 Task: Add multiple email recipients to a new email using Gmails CC and BCC fields.
Action: Mouse moved to (163, 159)
Screenshot: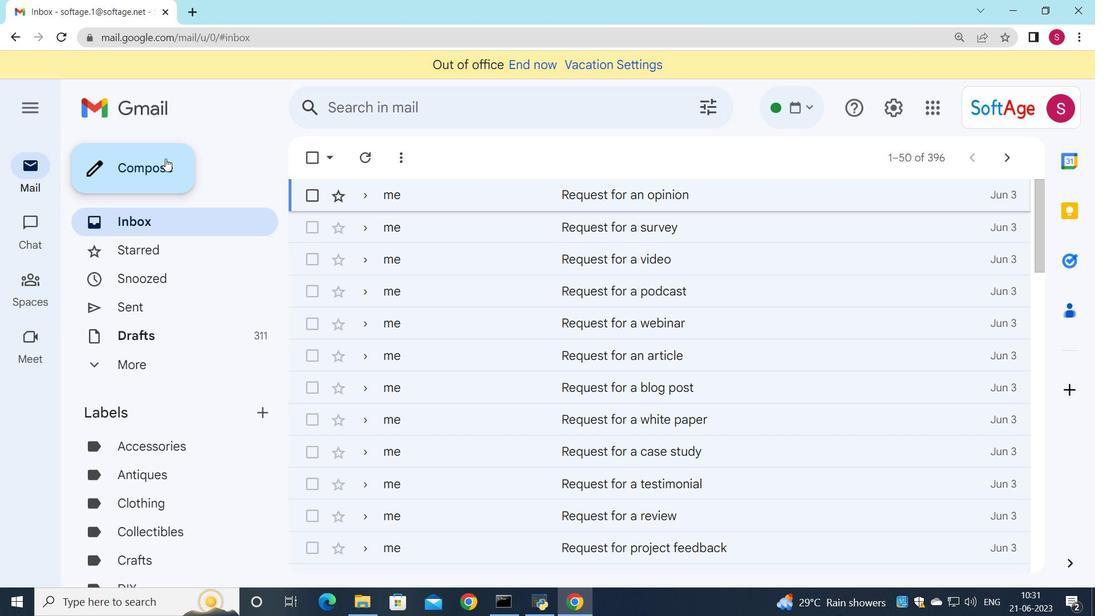 
Action: Mouse pressed left at (163, 159)
Screenshot: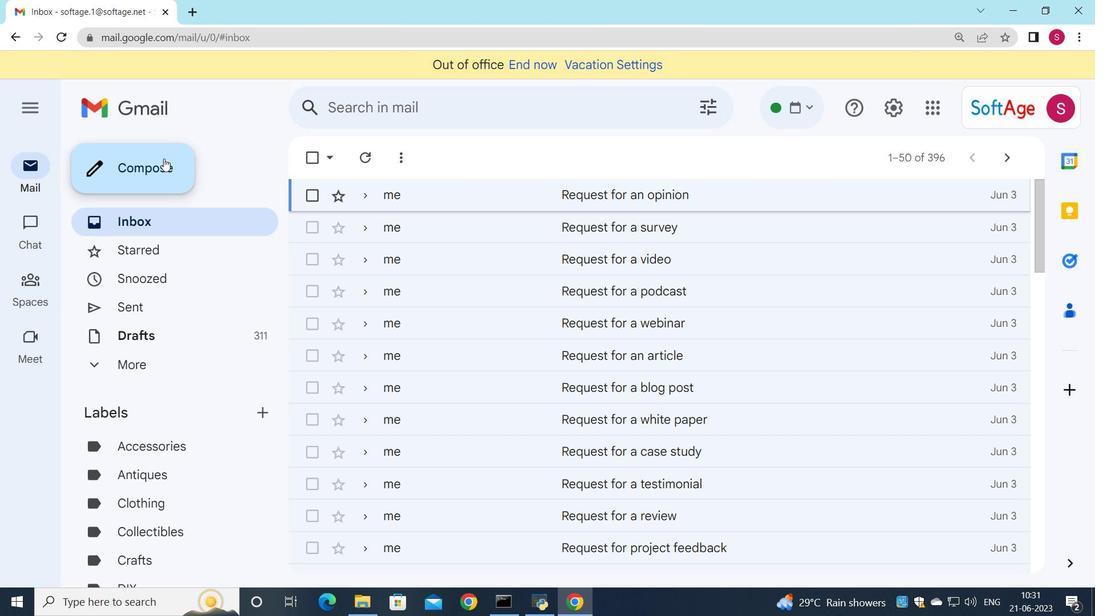 
Action: Mouse moved to (986, 229)
Screenshot: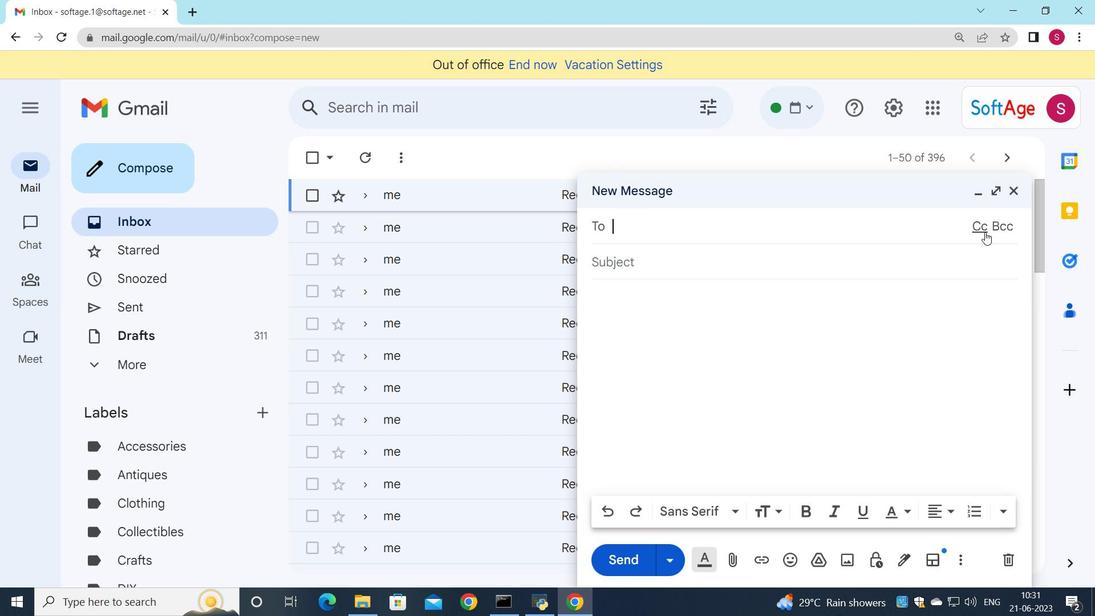 
Action: Mouse pressed left at (986, 229)
Screenshot: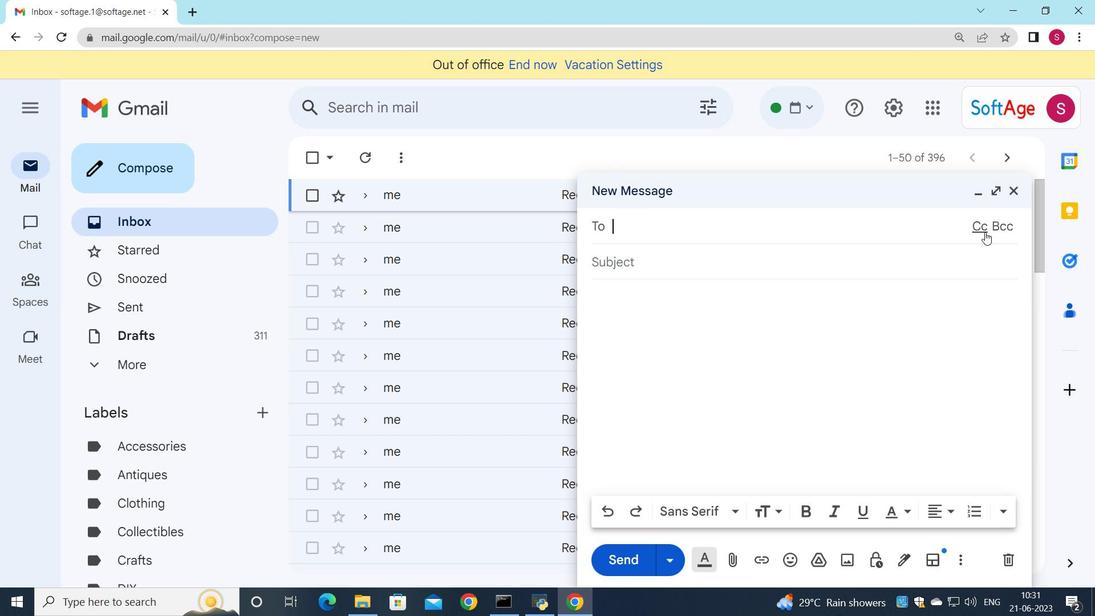 
Action: Mouse moved to (1007, 261)
Screenshot: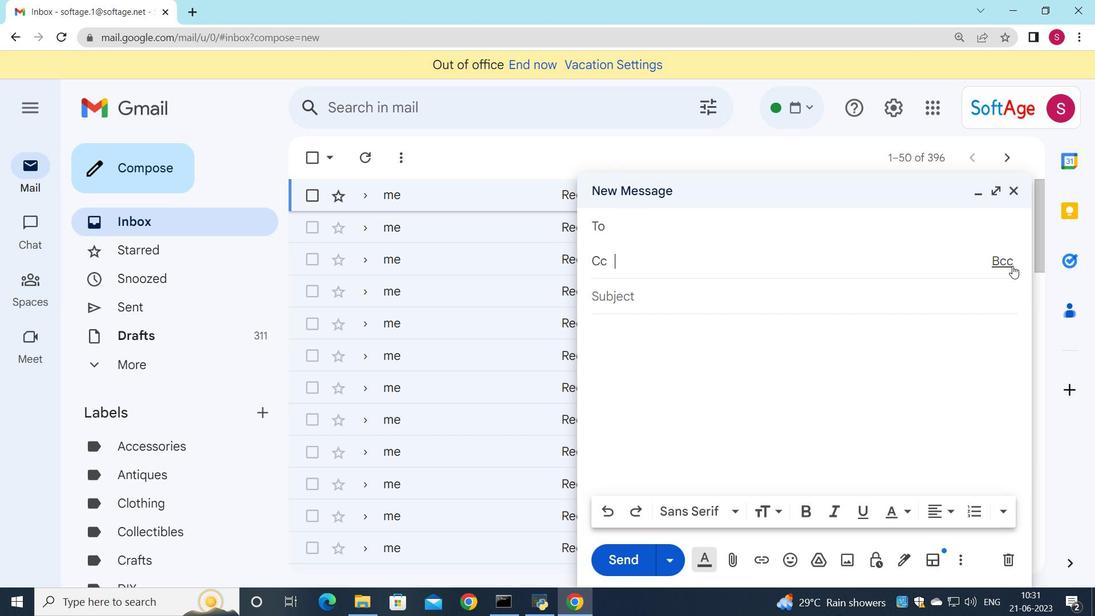 
Action: Mouse pressed left at (1007, 261)
Screenshot: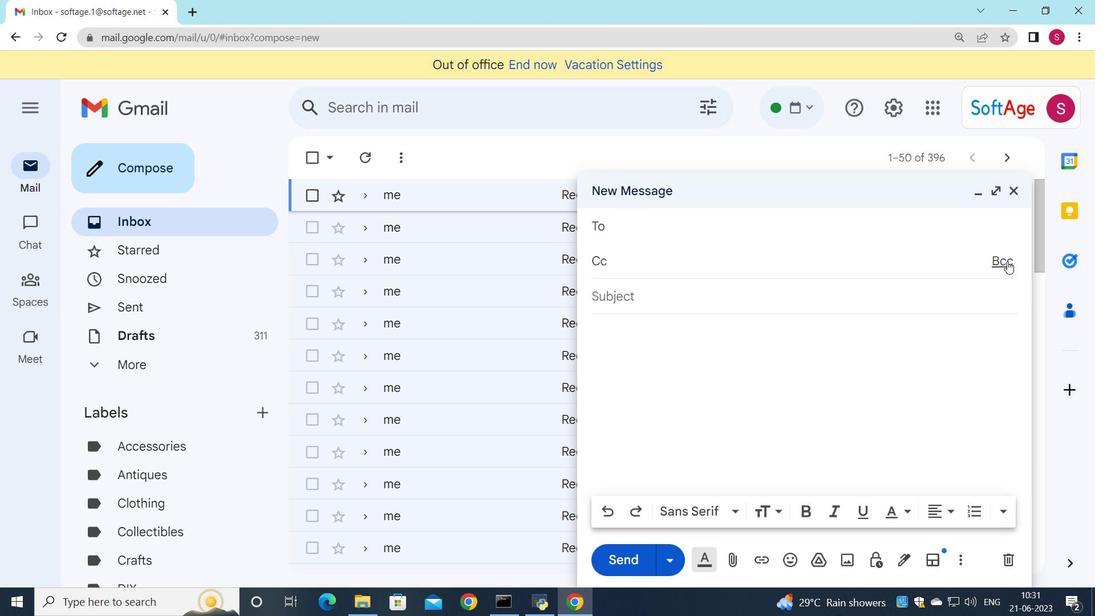 
Action: Mouse moved to (664, 223)
Screenshot: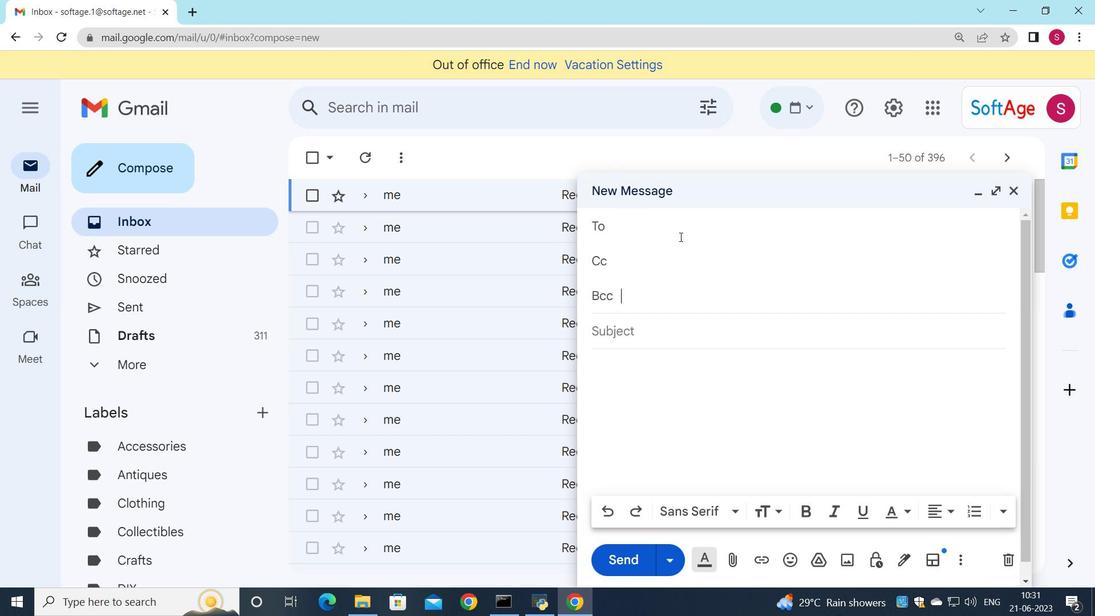 
Action: Mouse pressed left at (664, 223)
Screenshot: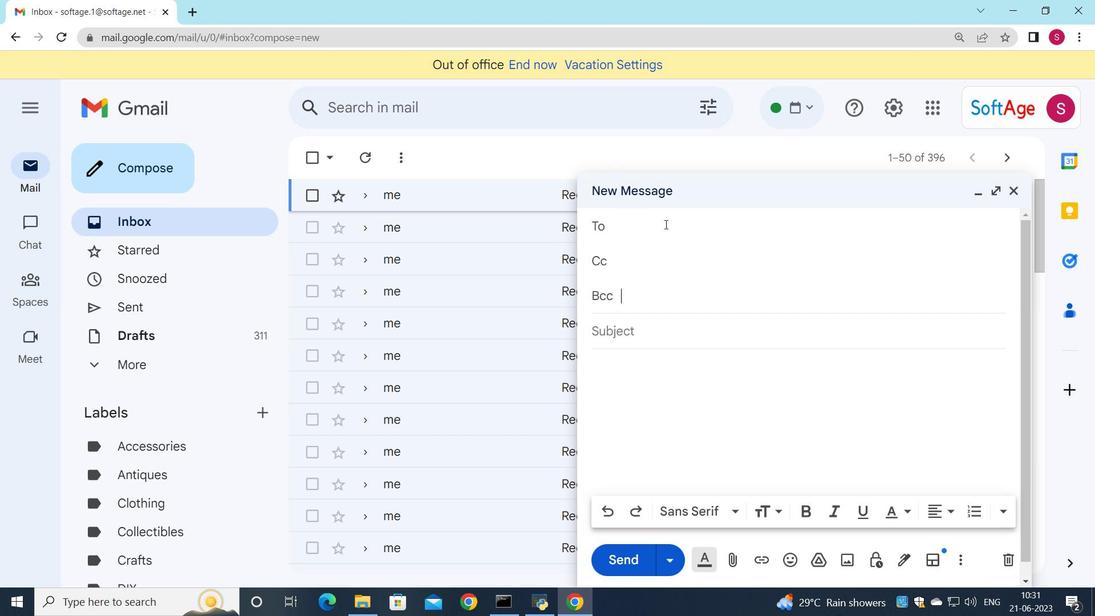 
Action: Mouse moved to (665, 223)
Screenshot: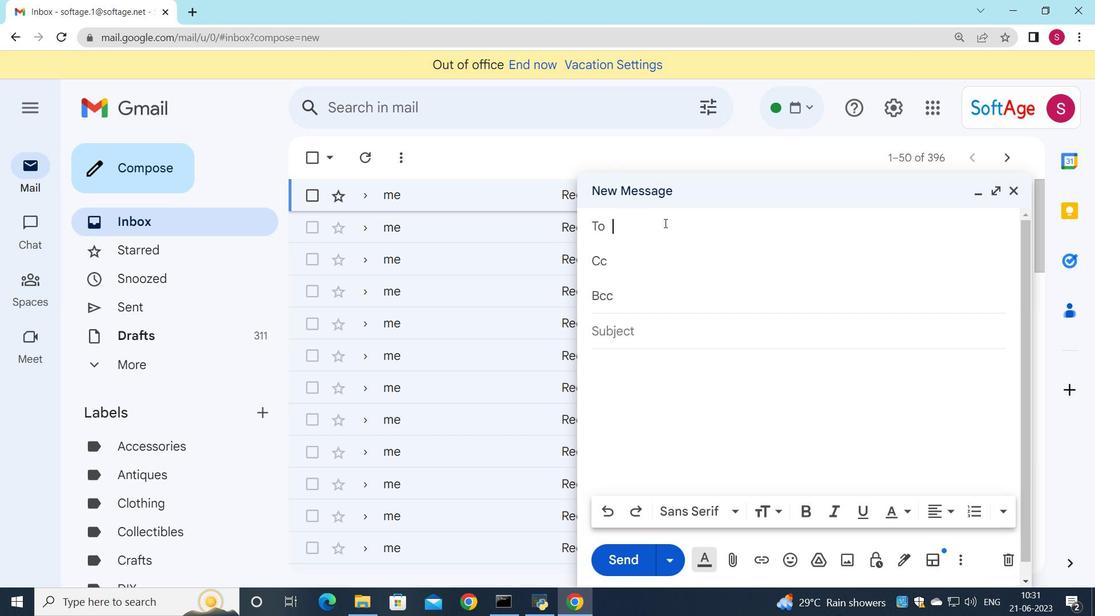 
Action: Key pressed so
Screenshot: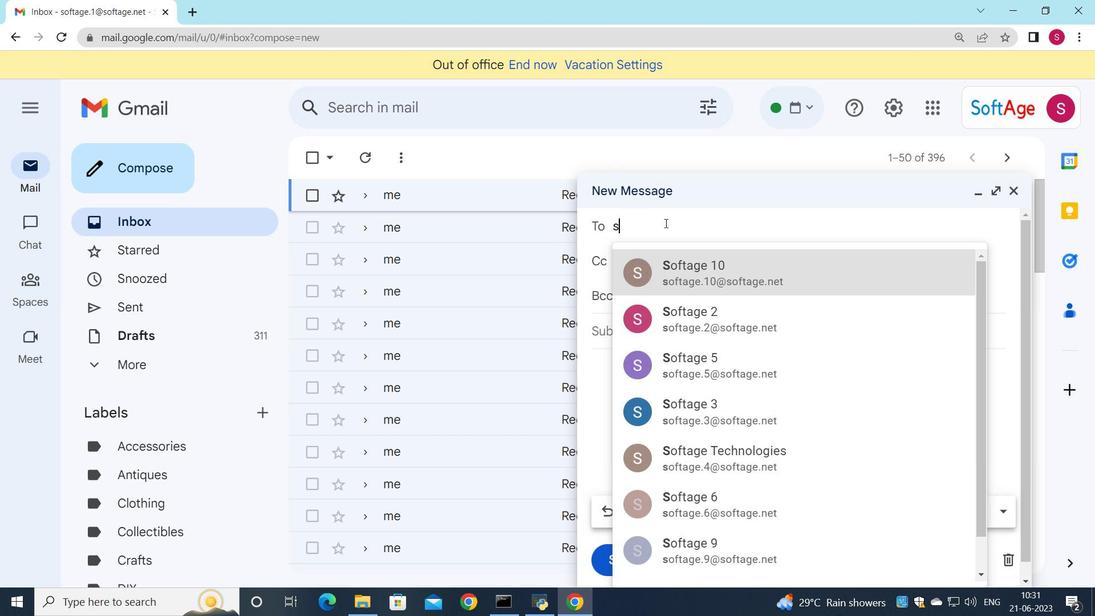 
Action: Mouse moved to (675, 260)
Screenshot: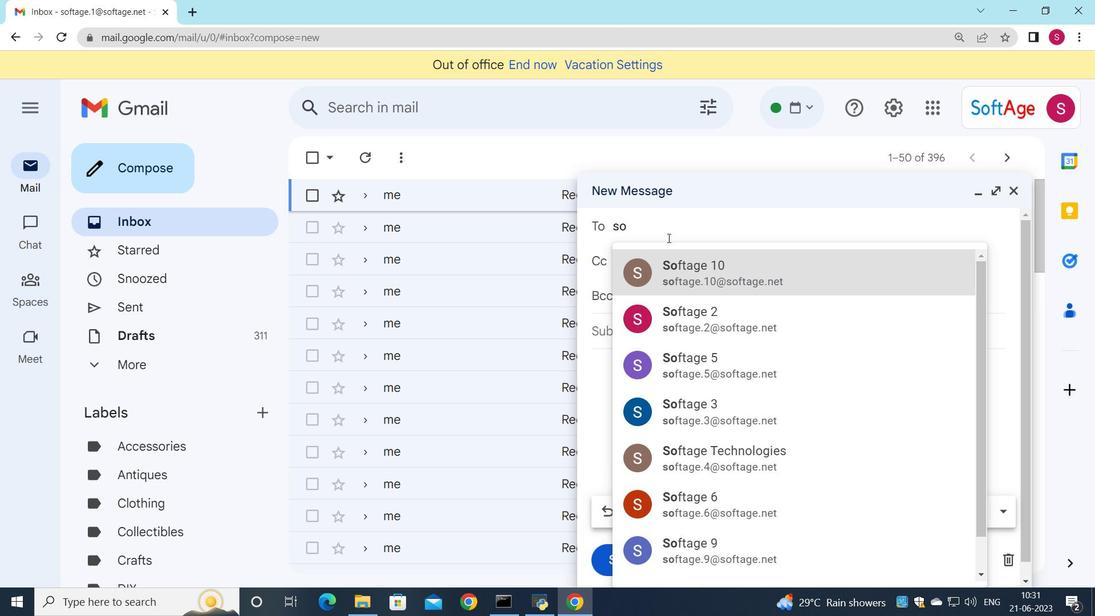 
Action: Mouse pressed left at (675, 260)
Screenshot: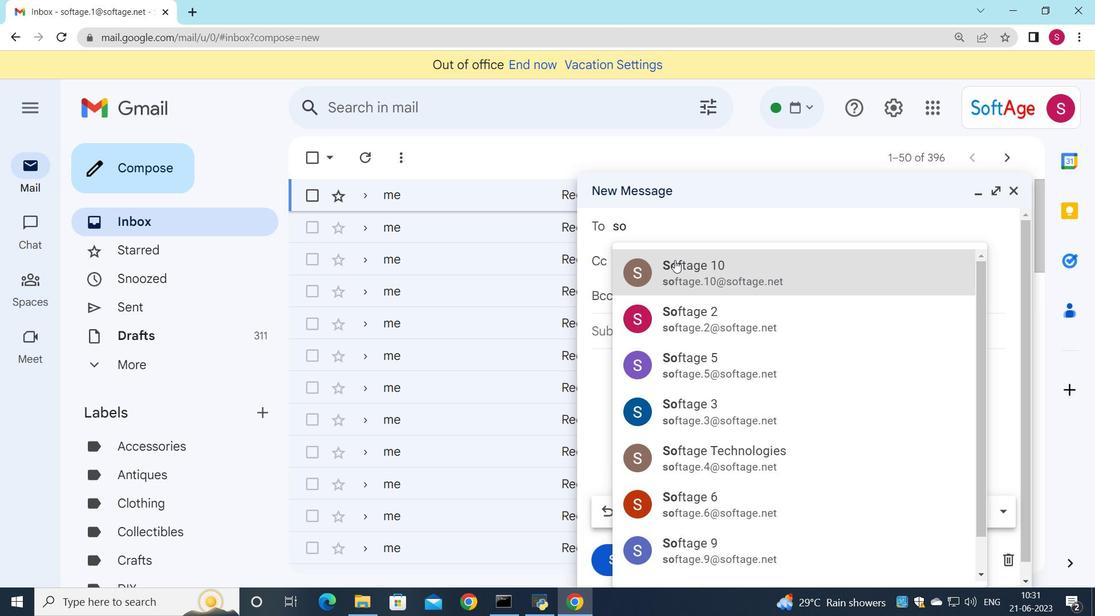 
Action: Mouse moved to (642, 252)
Screenshot: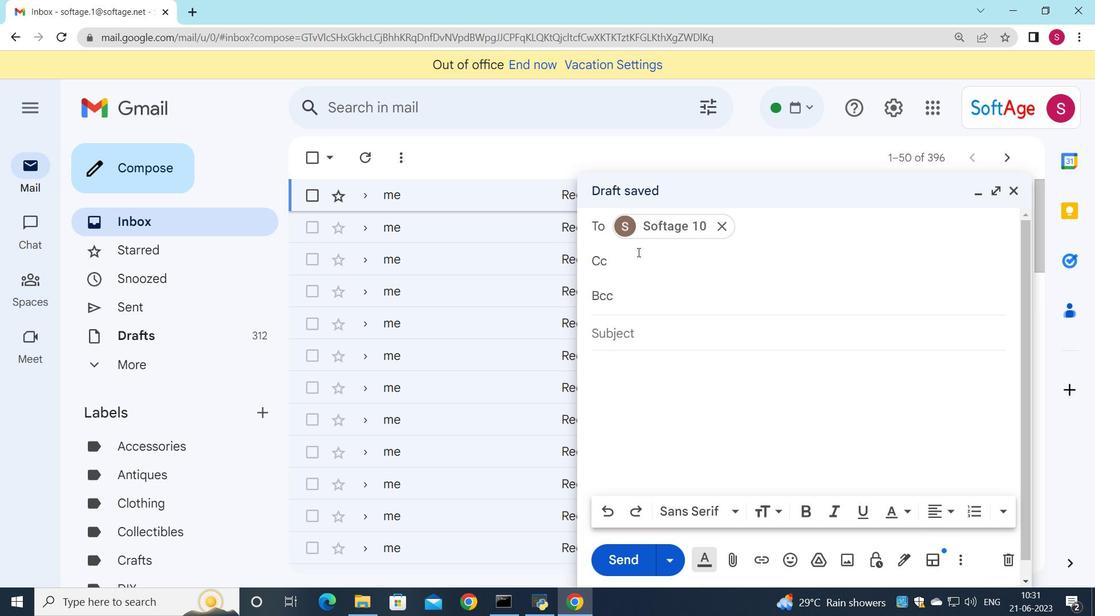 
Action: Key pressed s
Screenshot: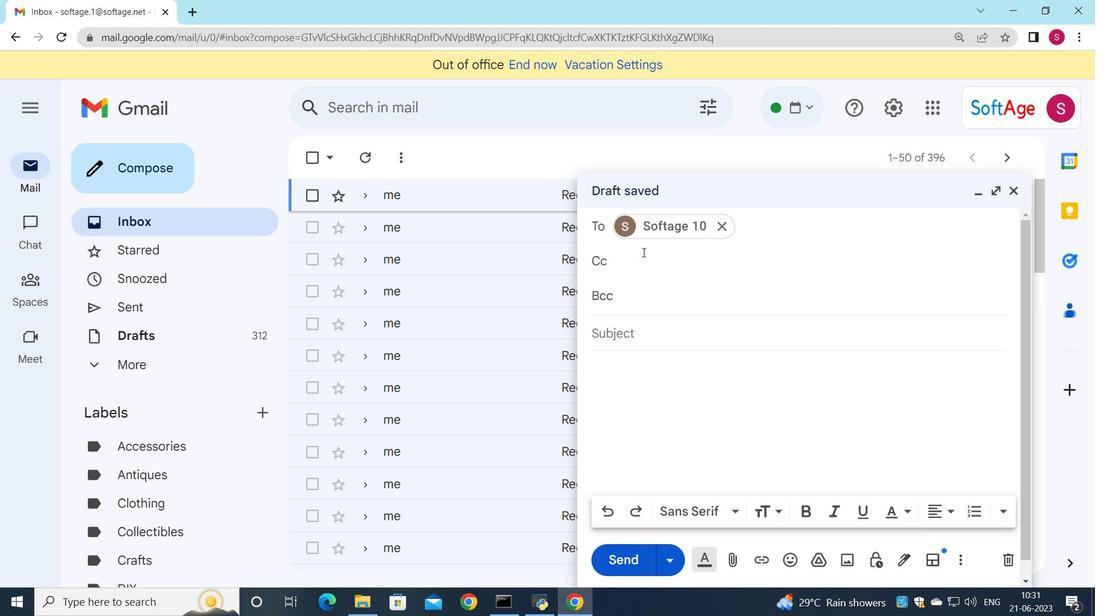 
Action: Mouse moved to (819, 332)
Screenshot: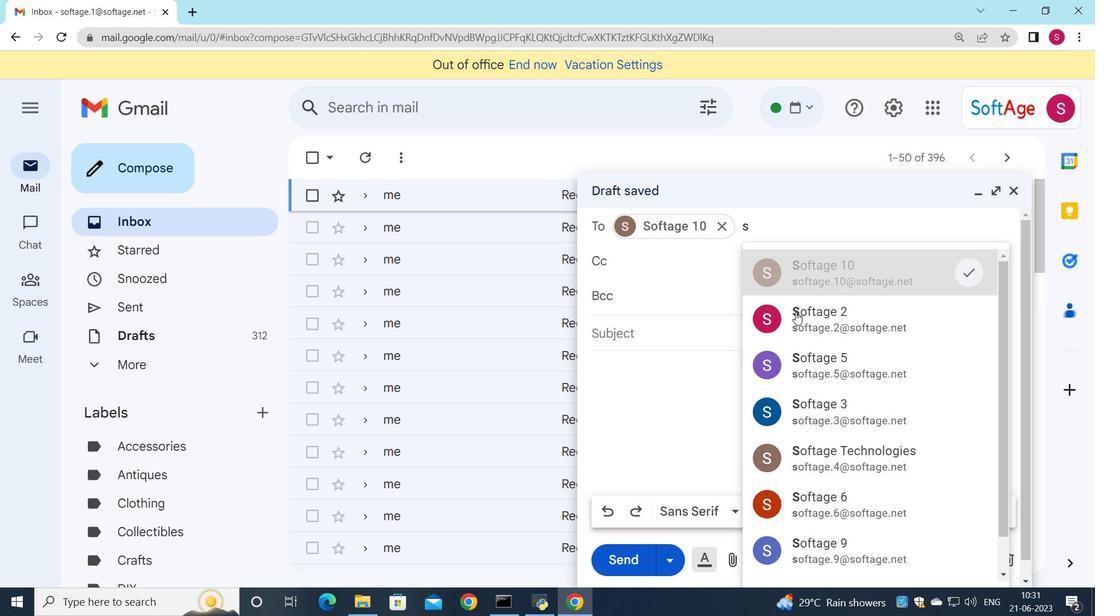 
Action: Mouse pressed left at (819, 332)
Screenshot: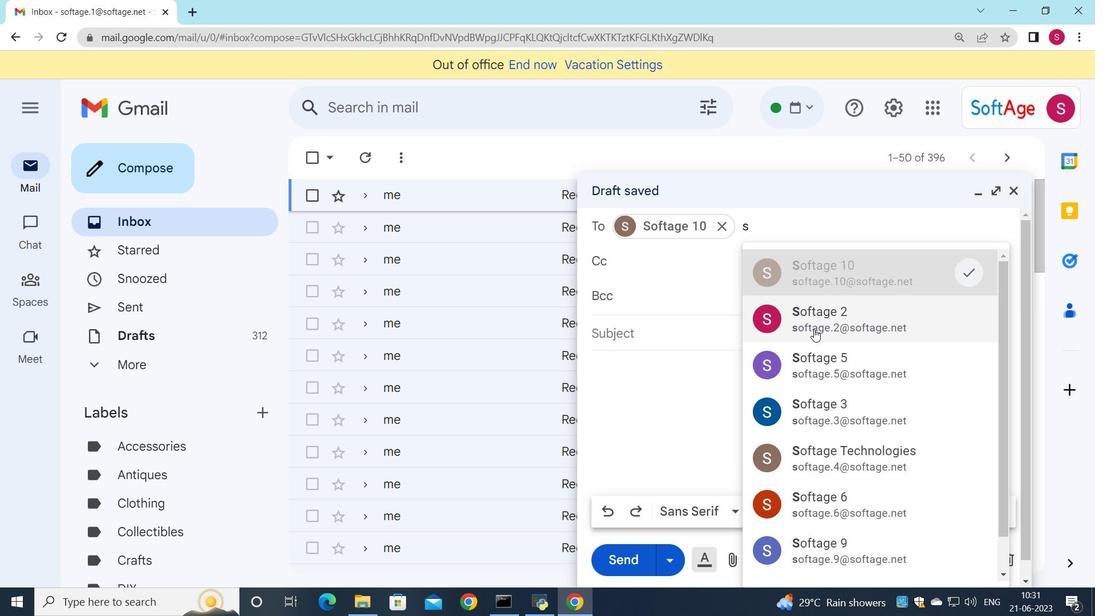 
Action: Mouse moved to (635, 257)
Screenshot: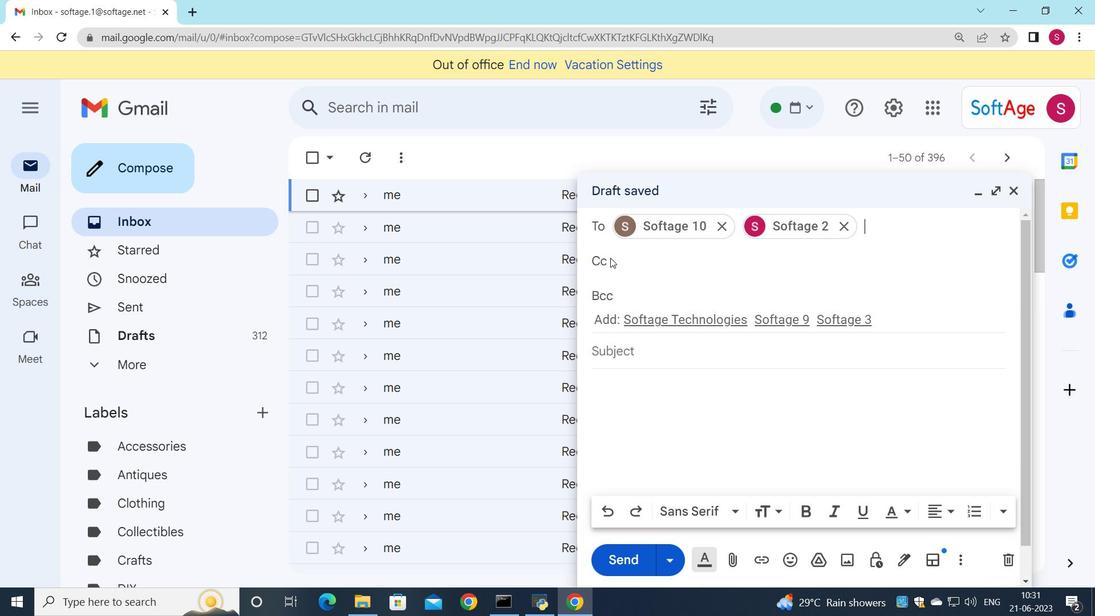 
Action: Mouse pressed left at (635, 257)
Screenshot: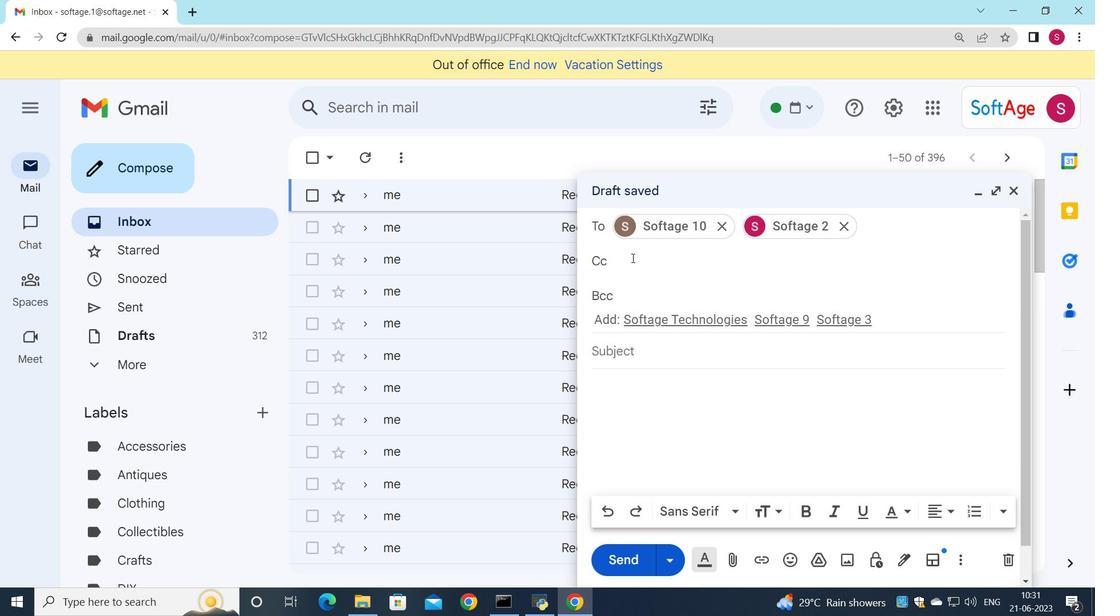 
Action: Mouse moved to (685, 286)
Screenshot: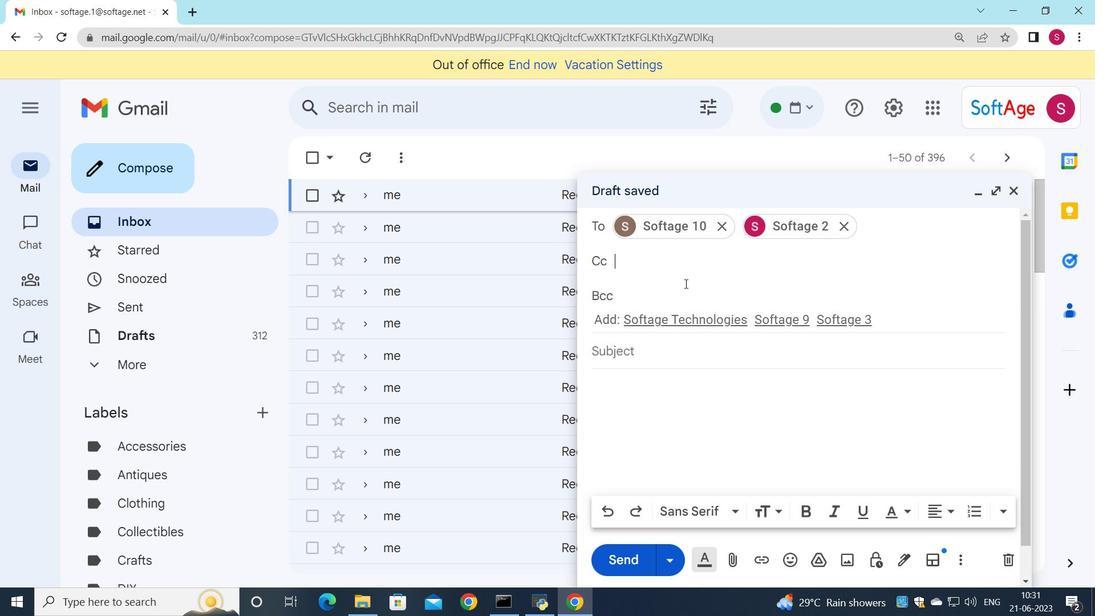 
Action: Key pressed s
Screenshot: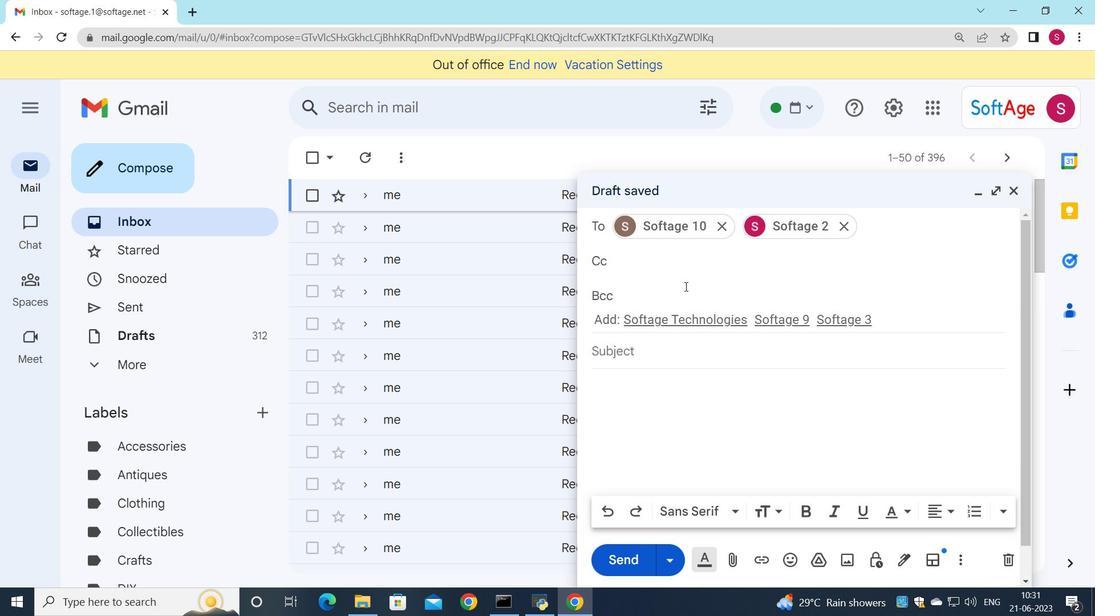 
Action: Mouse moved to (739, 391)
Screenshot: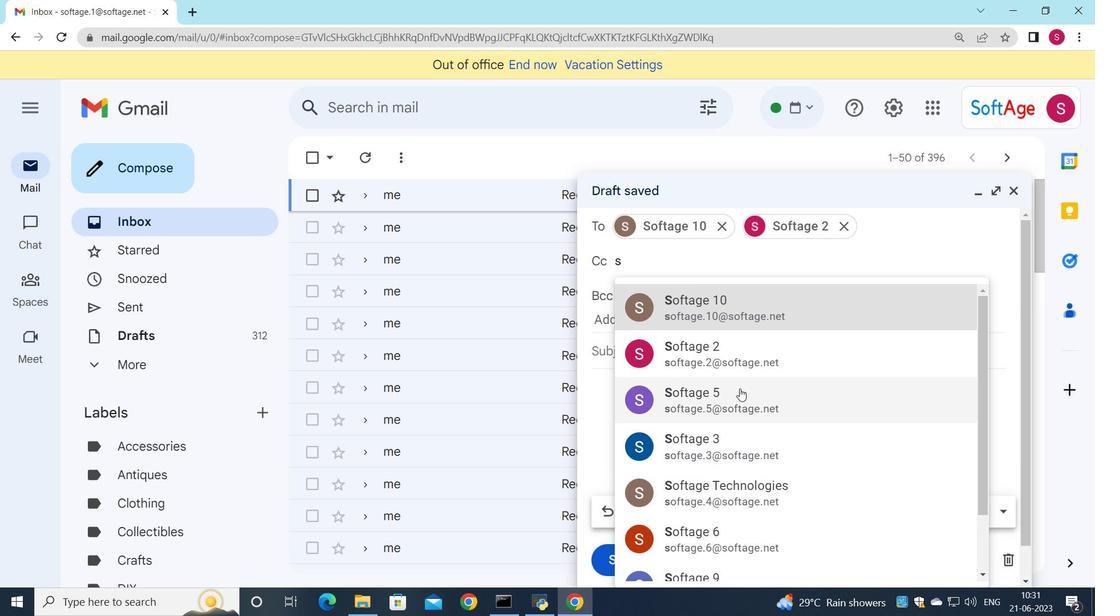 
Action: Mouse pressed left at (739, 391)
Screenshot: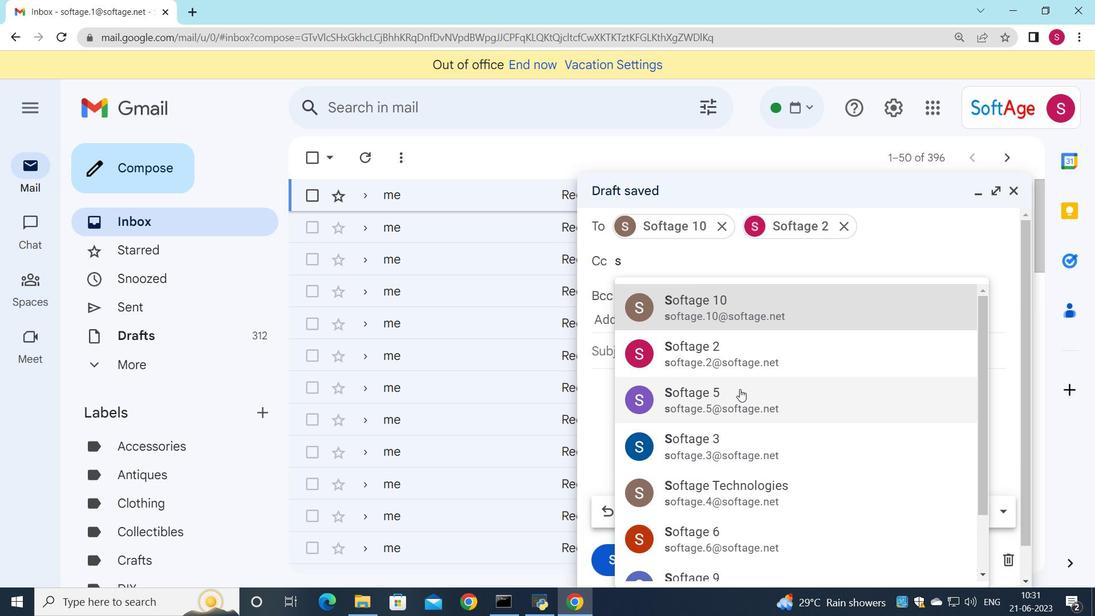 
Action: Mouse moved to (734, 297)
Screenshot: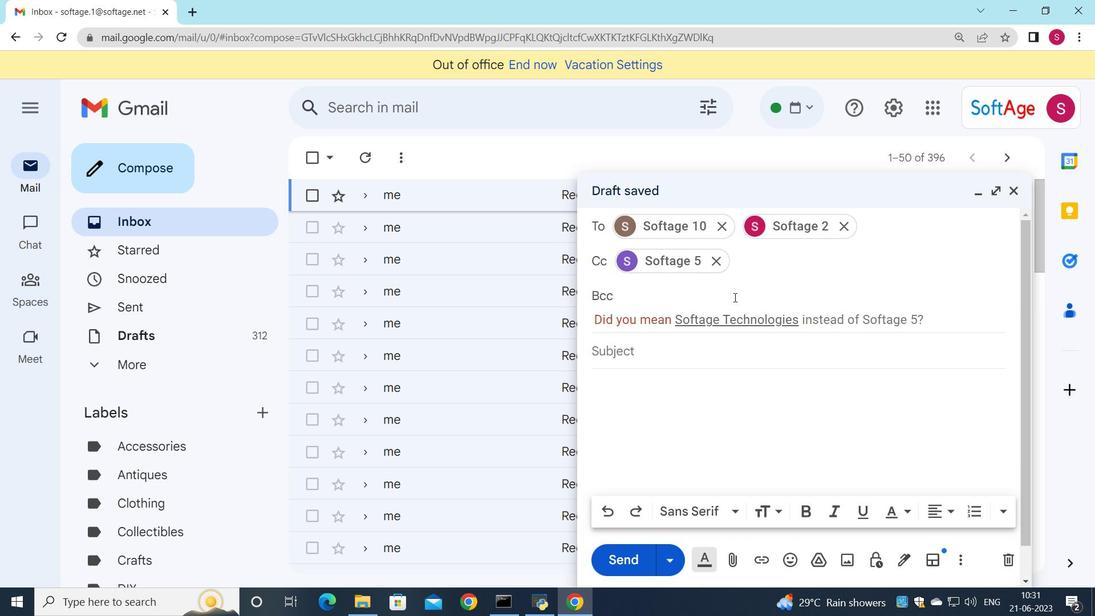 
Action: Key pressed s
Screenshot: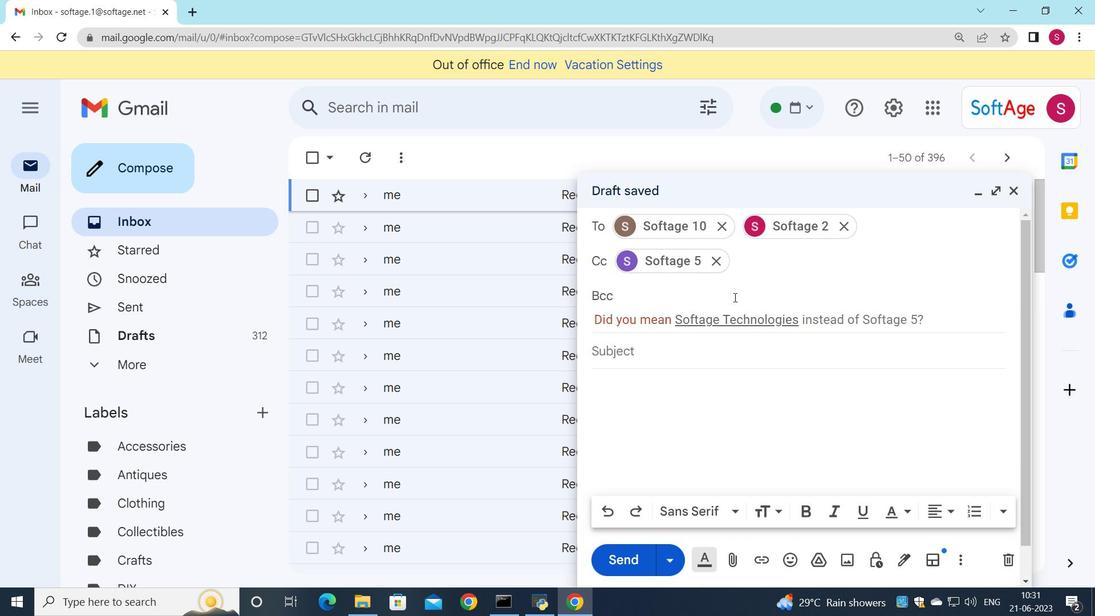 
Action: Mouse moved to (818, 445)
Screenshot: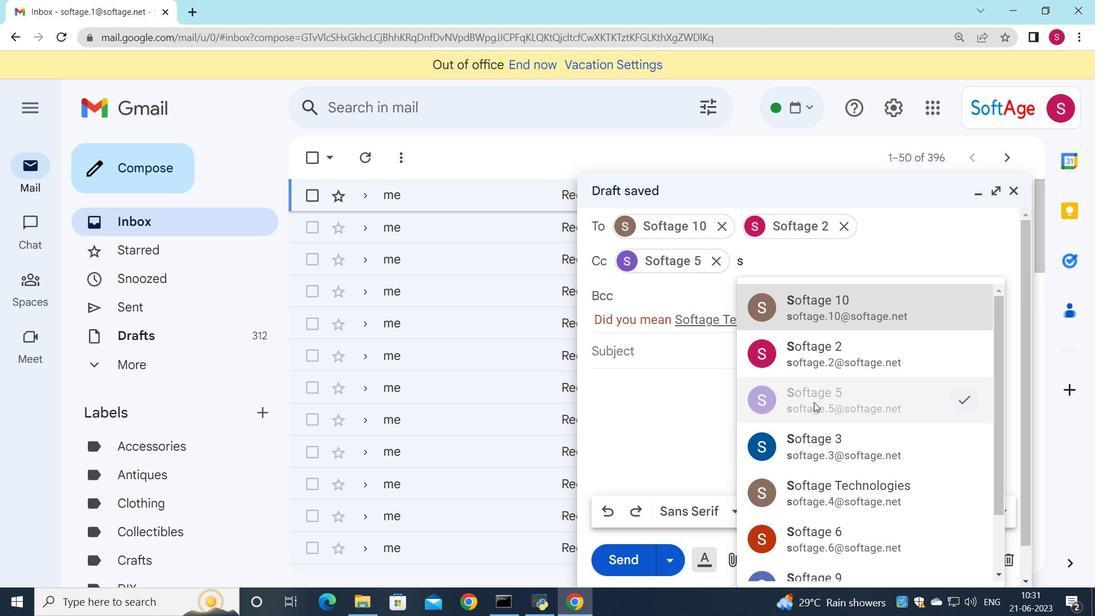 
Action: Mouse pressed left at (818, 445)
Screenshot: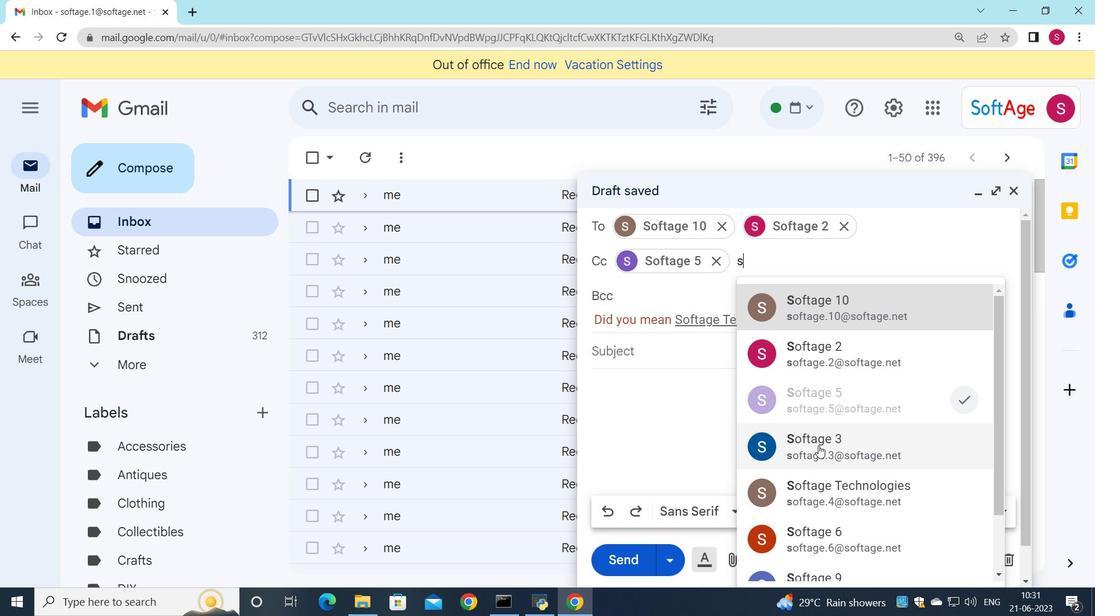 
Action: Mouse moved to (645, 306)
Screenshot: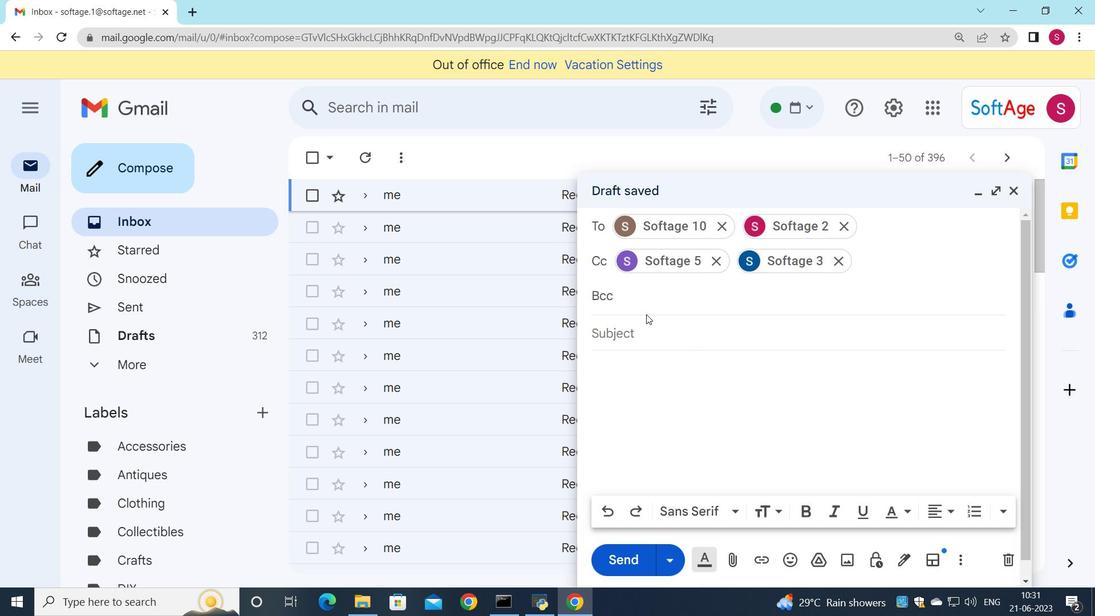 
Action: Mouse pressed left at (645, 306)
Screenshot: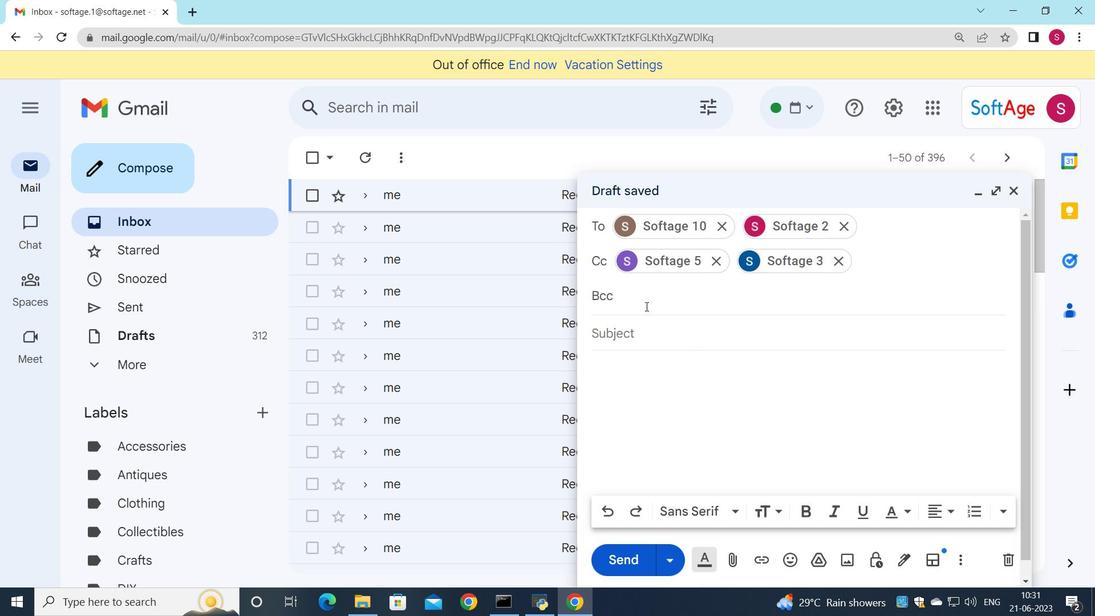 
Action: Key pressed s
Screenshot: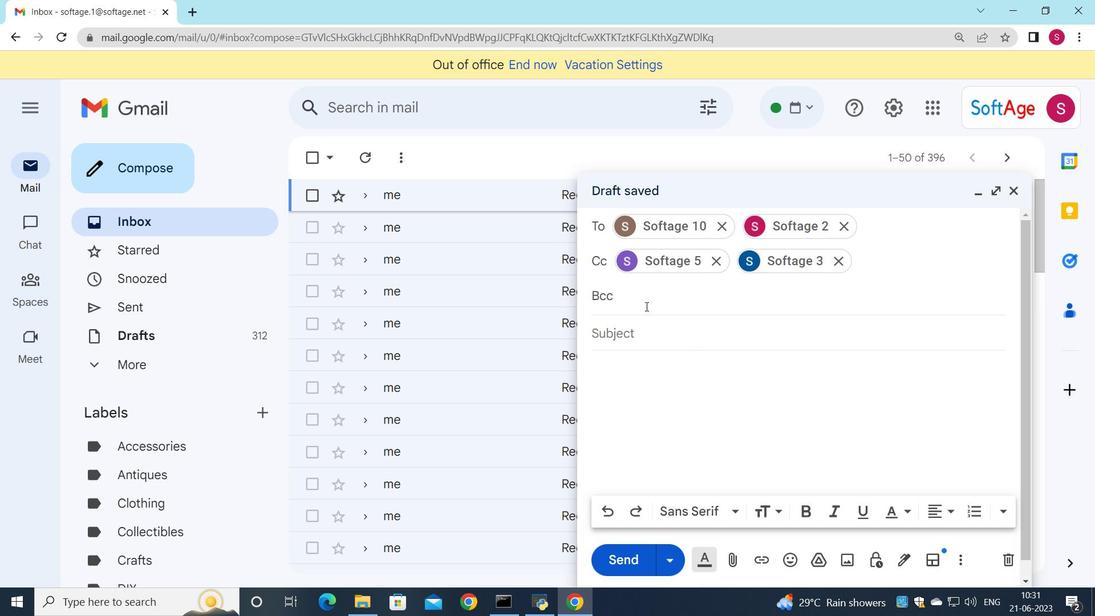 
Action: Mouse moved to (727, 488)
Screenshot: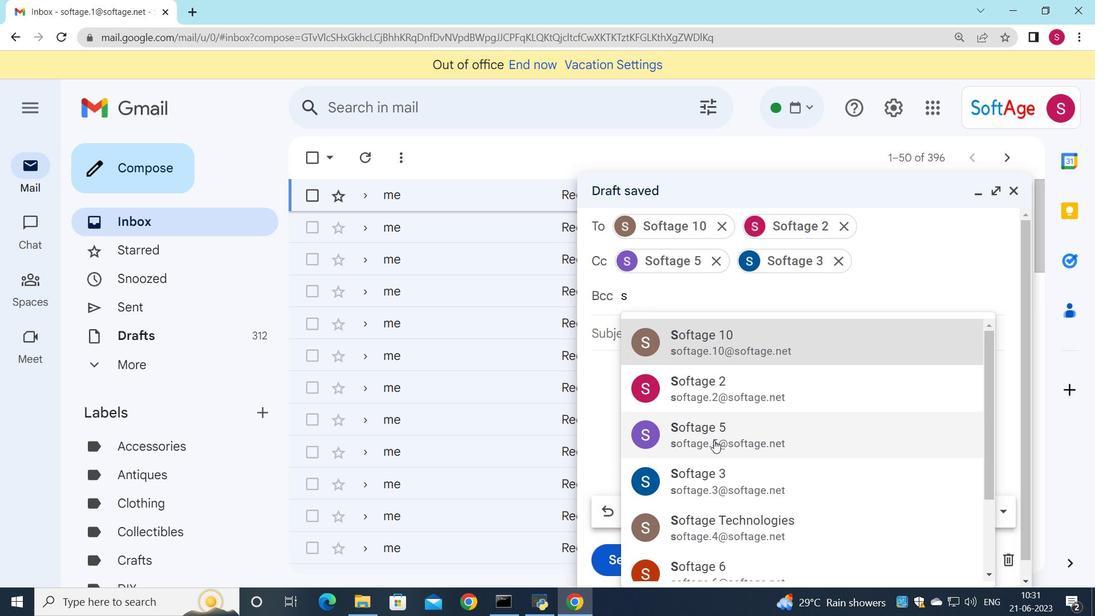 
Action: Mouse scrolled (727, 487) with delta (0, 0)
Screenshot: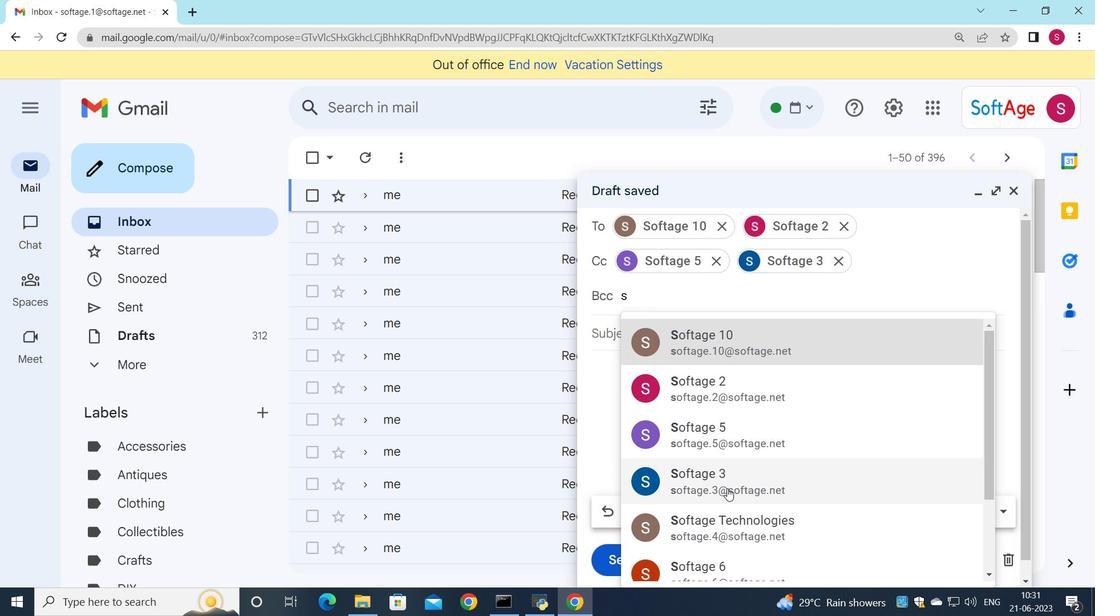 
Action: Mouse scrolled (727, 487) with delta (0, 0)
Screenshot: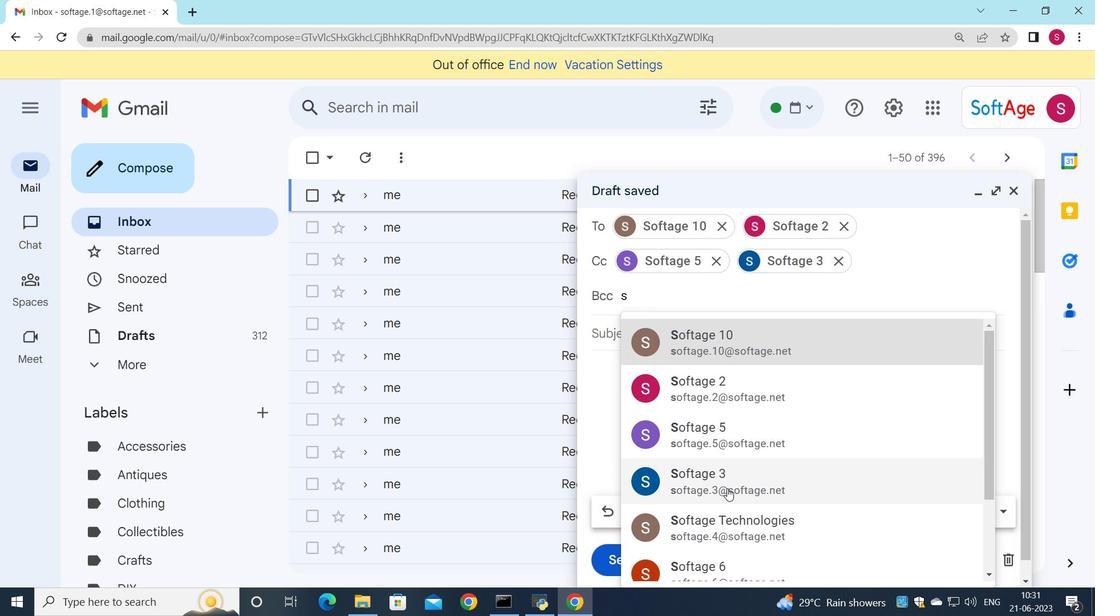 
Action: Mouse moved to (687, 446)
Screenshot: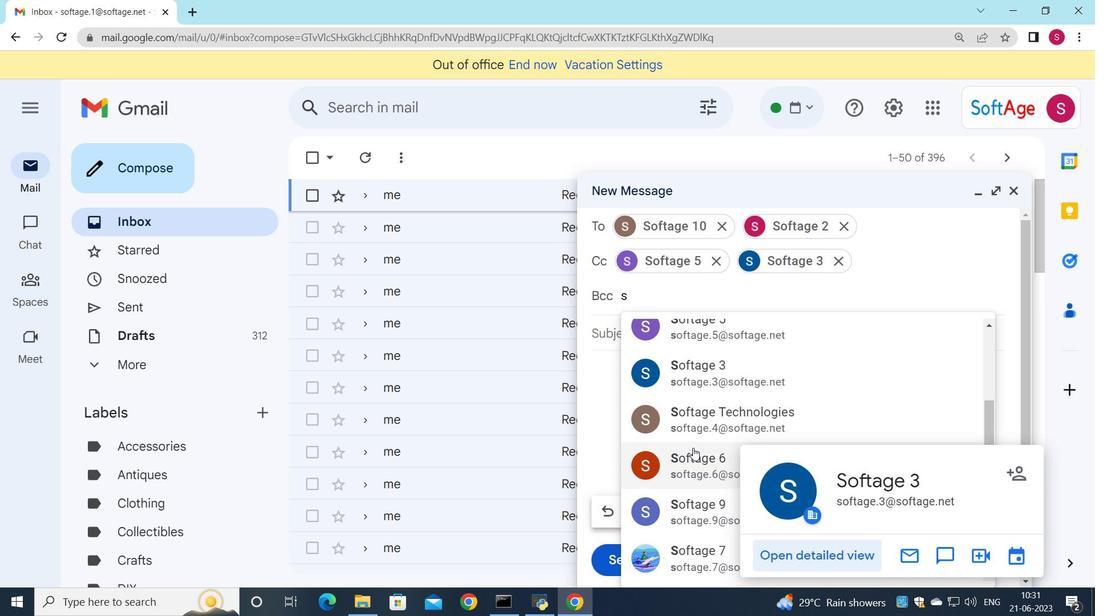 
Action: Mouse pressed left at (687, 446)
Screenshot: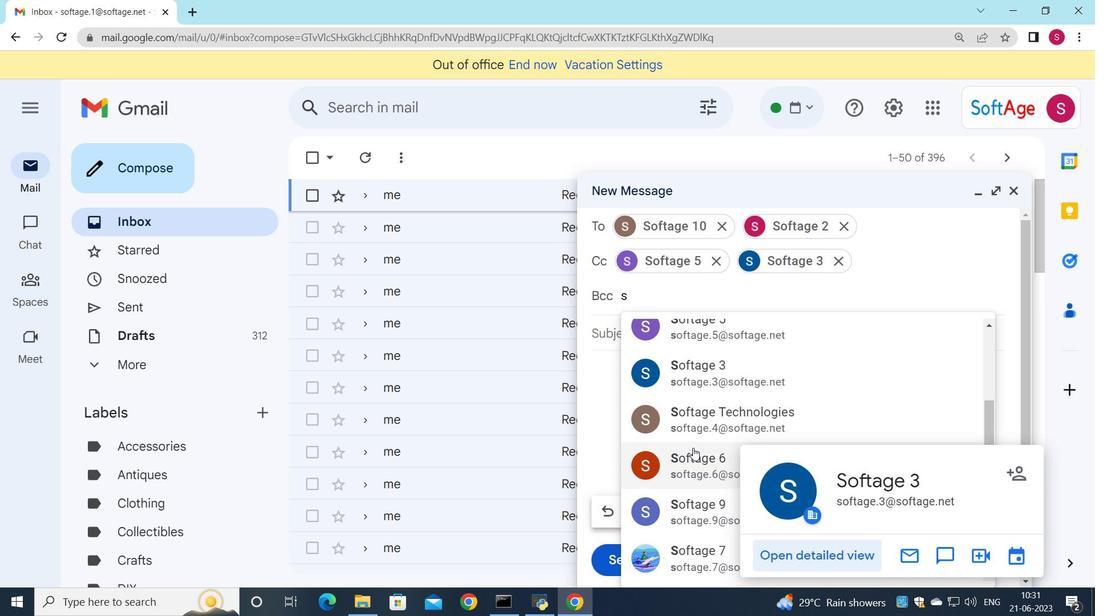 
Action: Mouse moved to (707, 328)
Screenshot: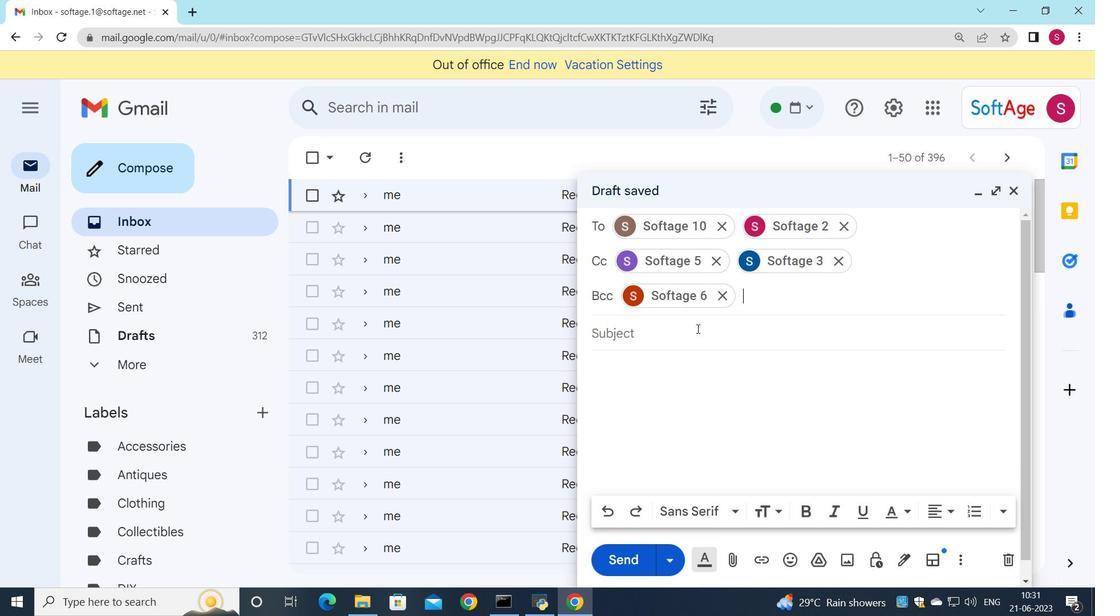 
Action: Key pressed s
Screenshot: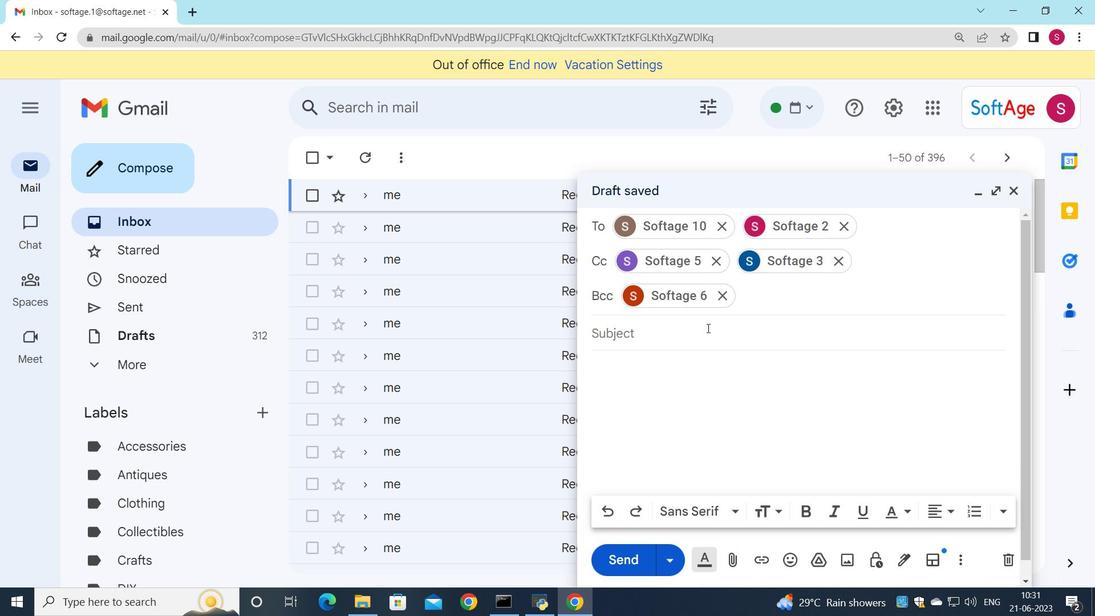 
Action: Mouse moved to (803, 409)
Screenshot: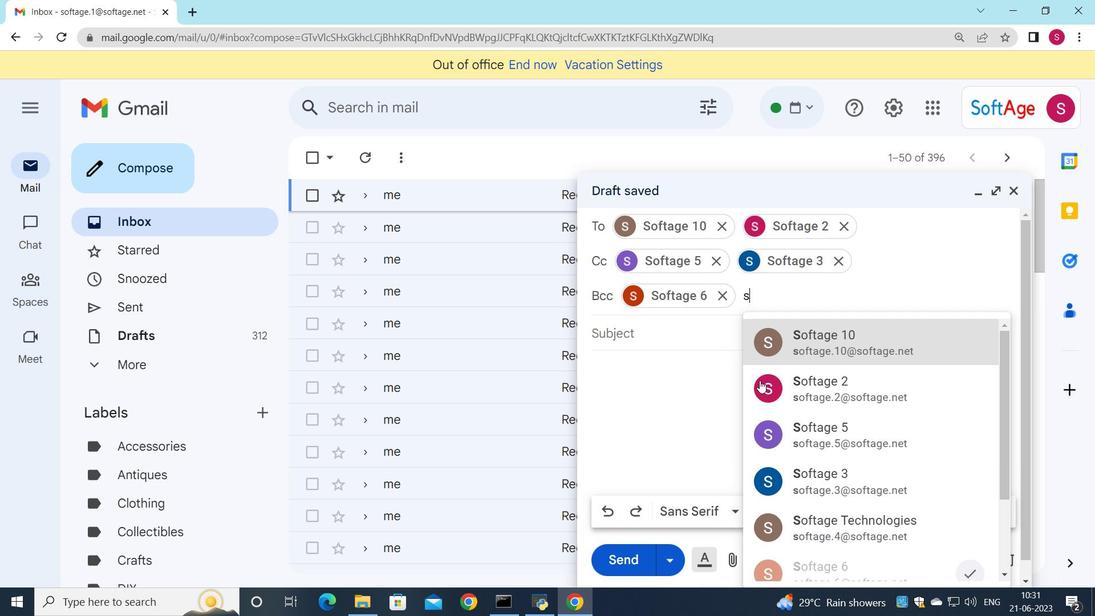 
Action: Mouse scrolled (803, 409) with delta (0, 0)
Screenshot: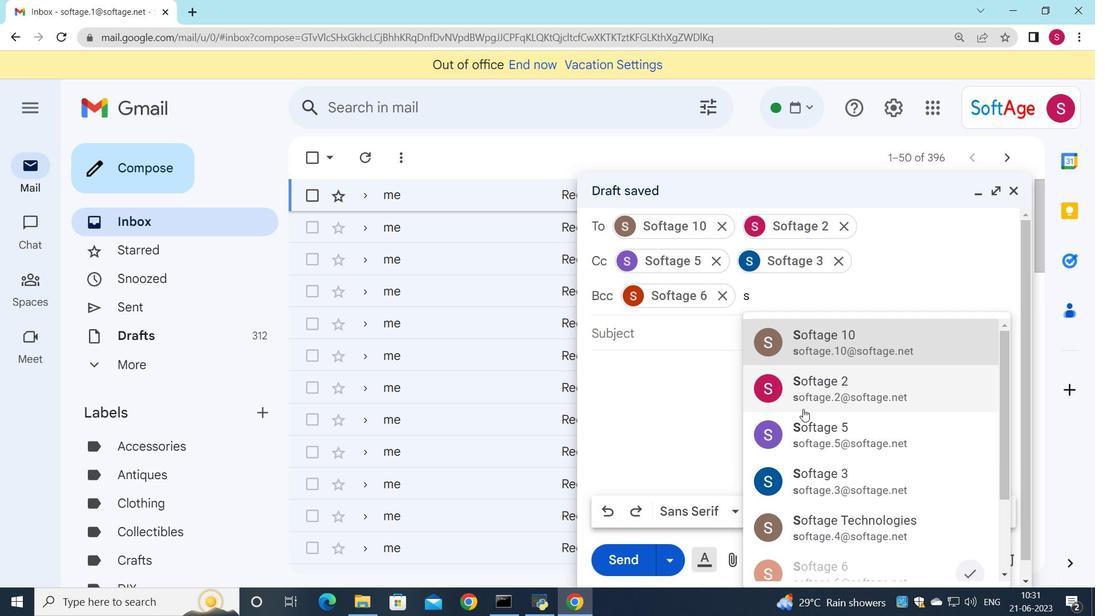 
Action: Mouse scrolled (803, 409) with delta (0, 0)
Screenshot: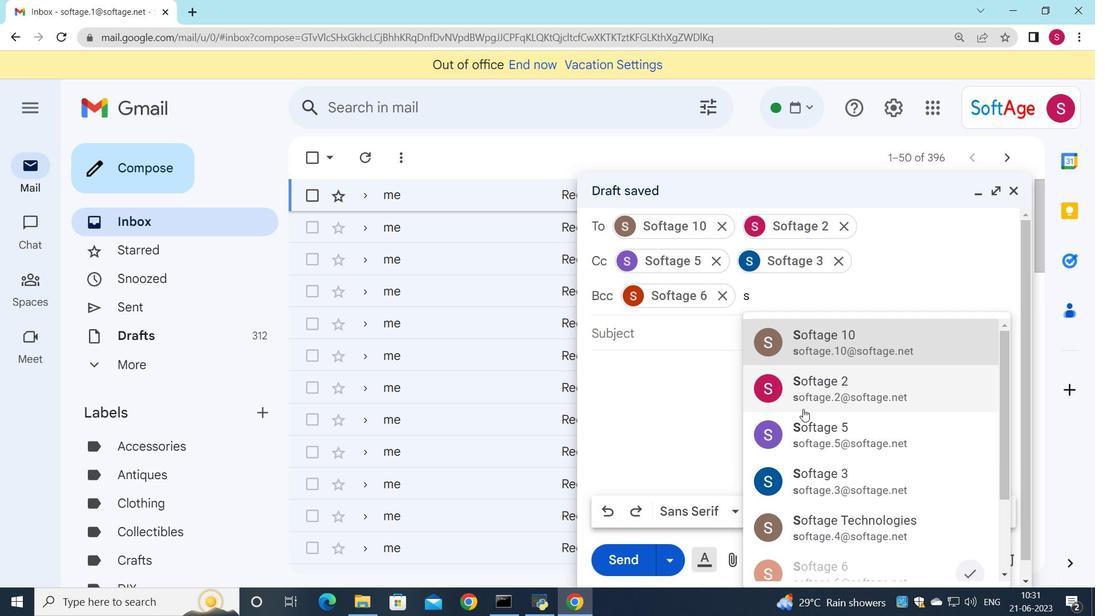 
Action: Mouse scrolled (803, 409) with delta (0, 0)
Screenshot: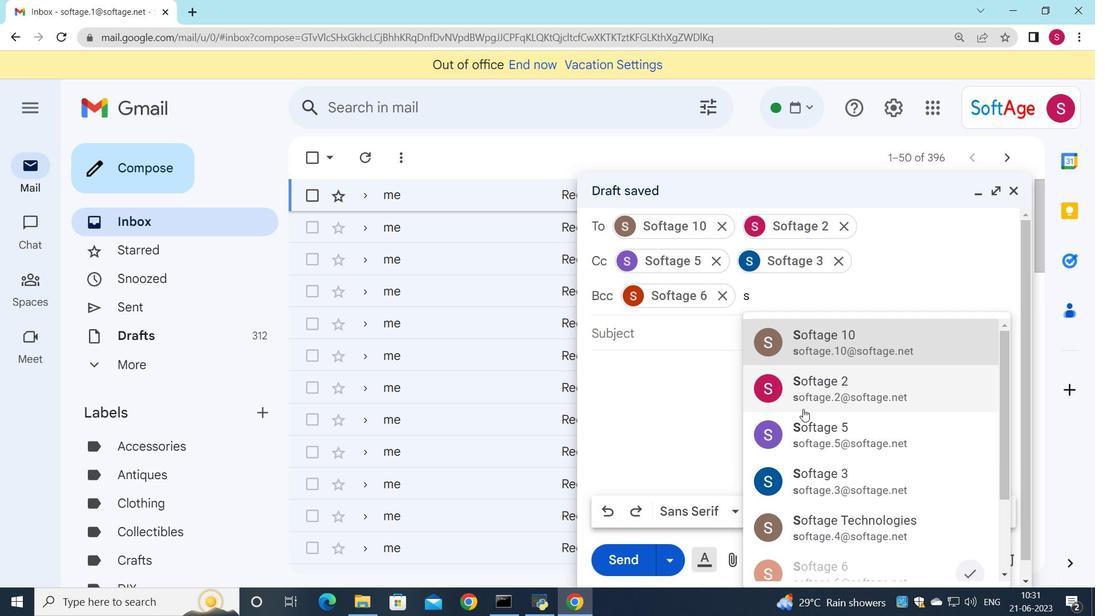 
Action: Mouse scrolled (803, 409) with delta (0, 0)
Screenshot: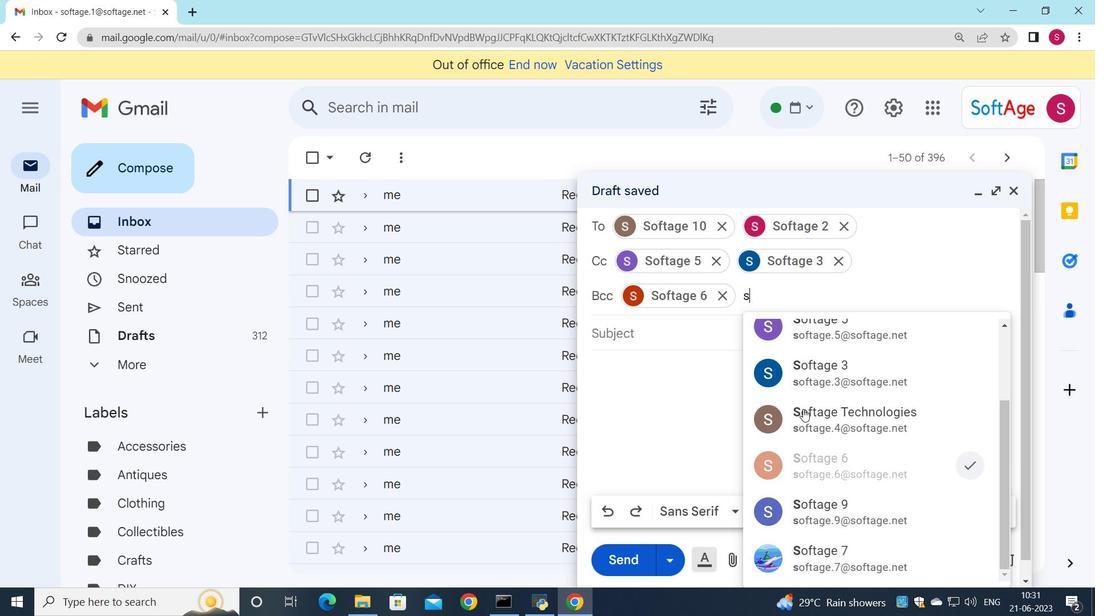
Action: Mouse moved to (828, 516)
Screenshot: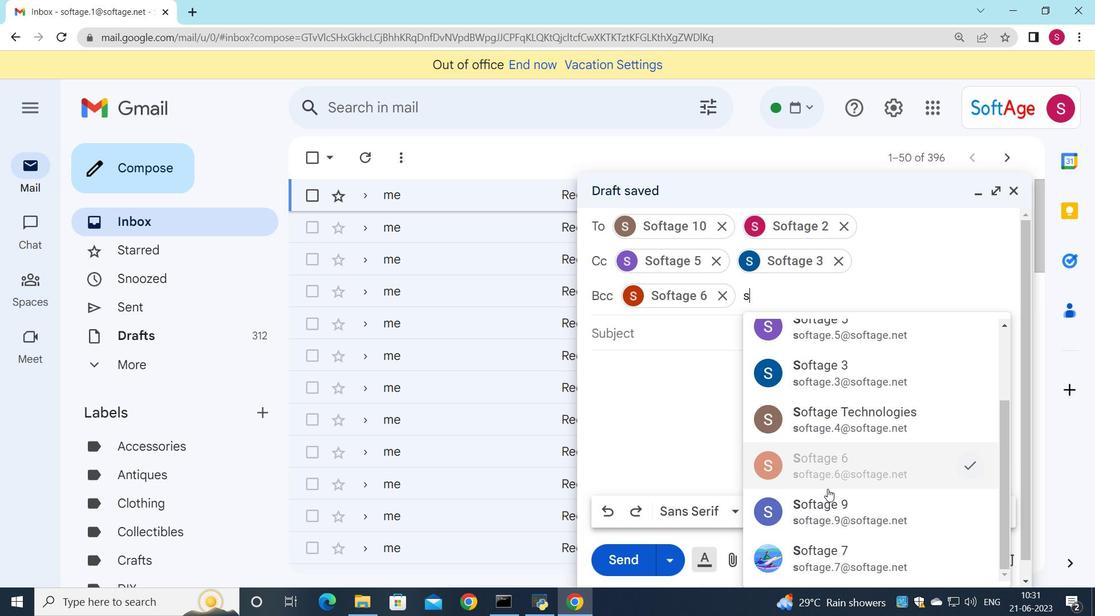 
Action: Mouse pressed left at (828, 516)
Screenshot: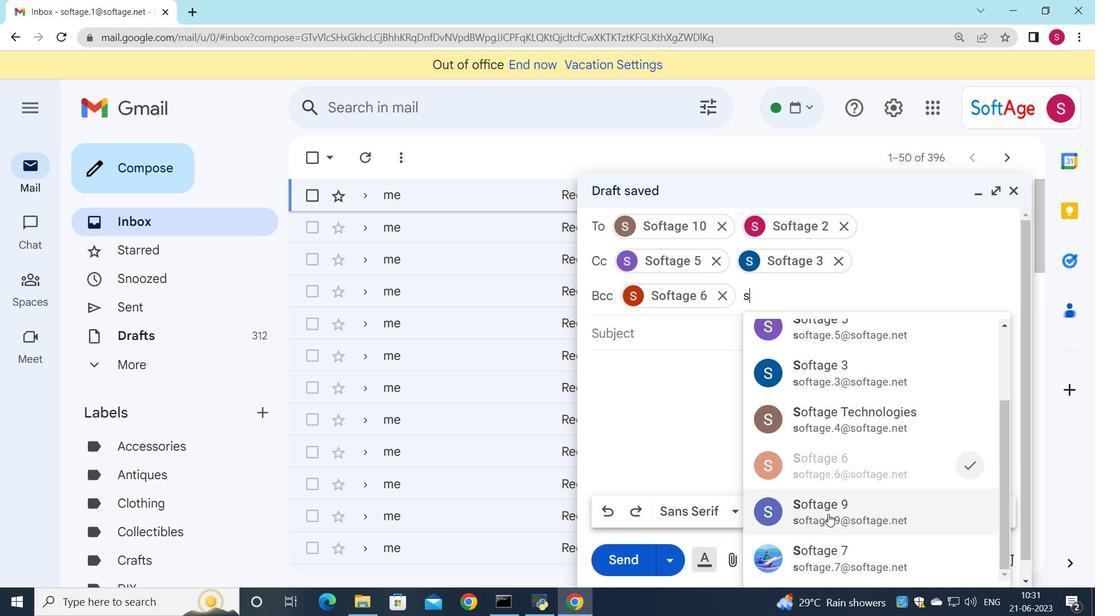 
Action: Mouse moved to (711, 343)
Screenshot: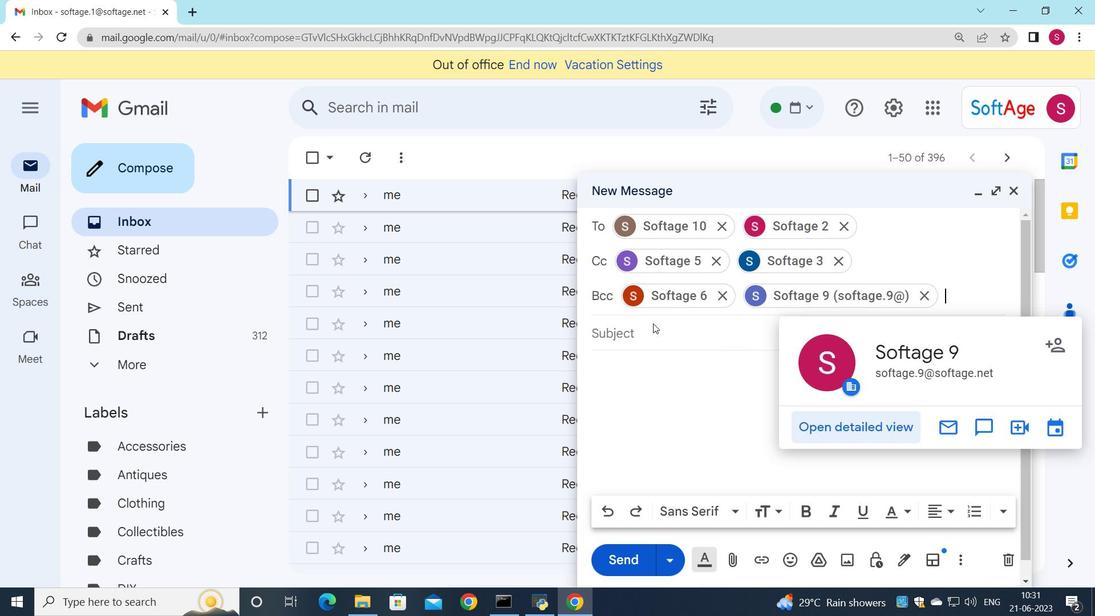 
